 Task: Merge the cells vertically from E3 to E9.
Action: Mouse moved to (352, 221)
Screenshot: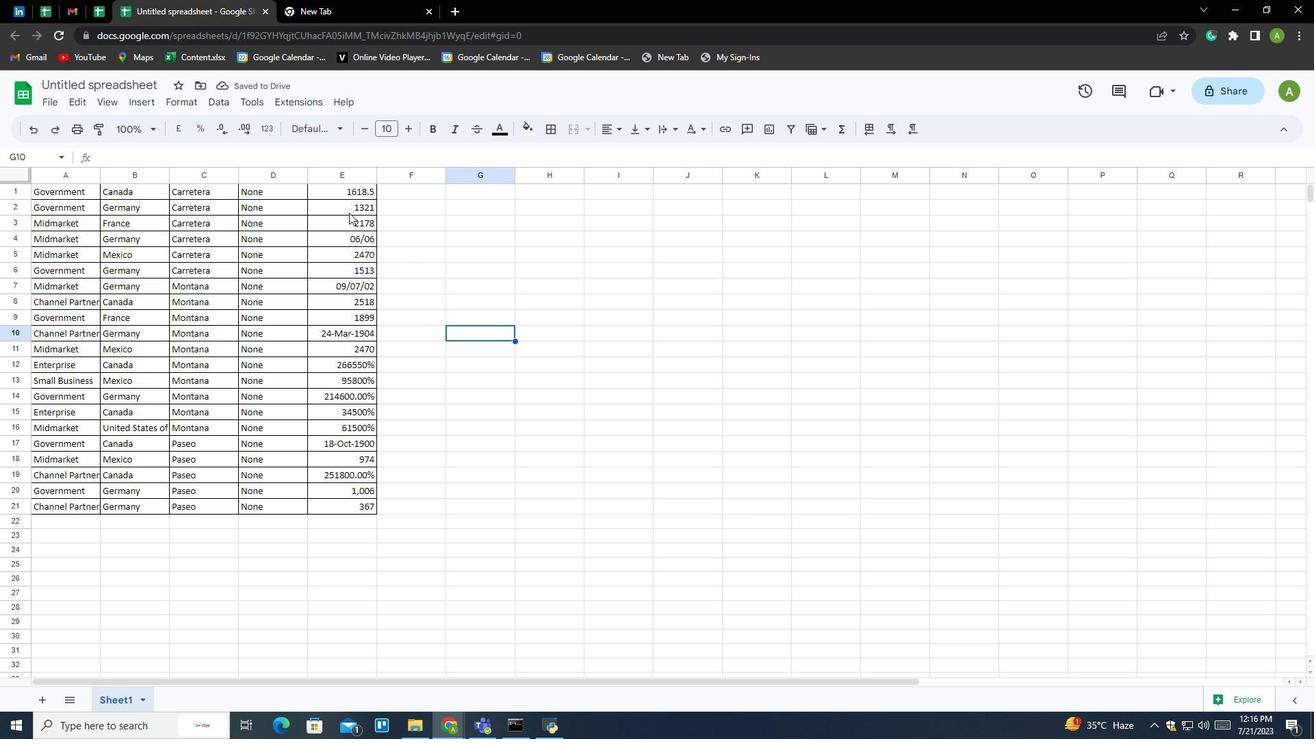 
Action: Mouse pressed left at (352, 221)
Screenshot: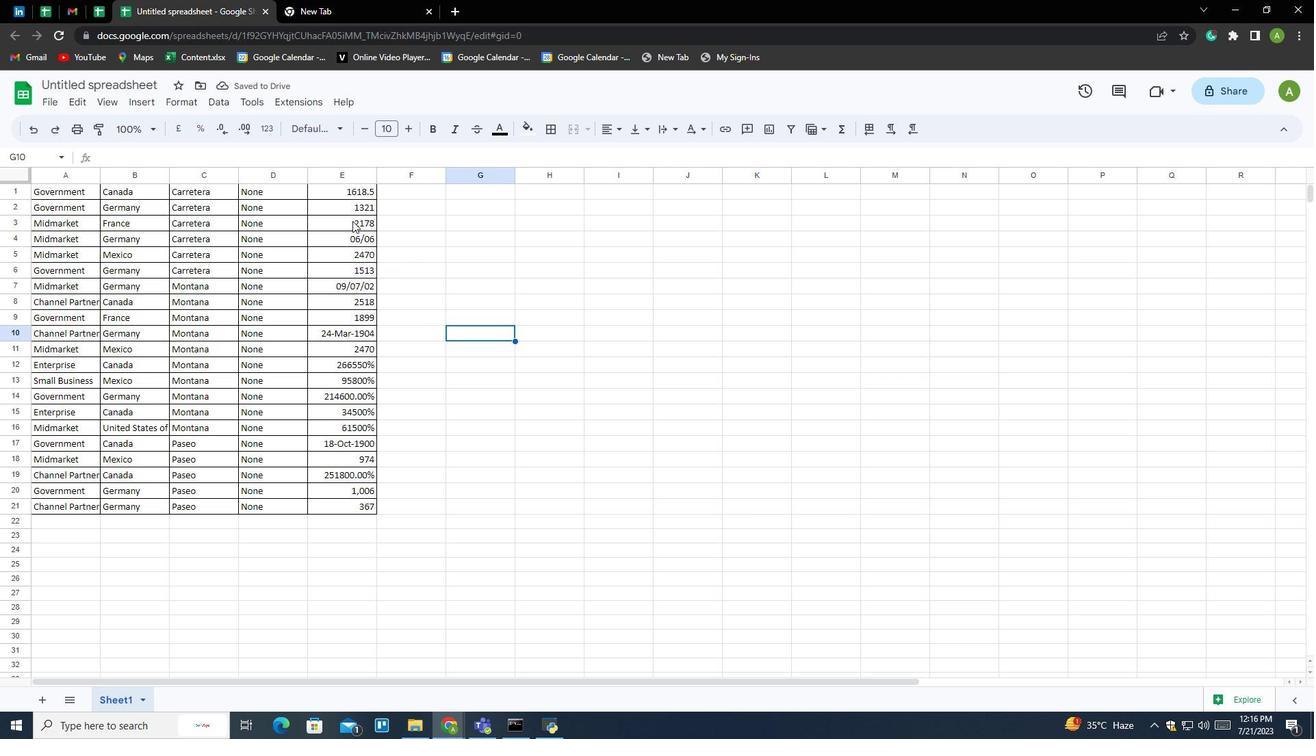 
Action: Mouse moved to (591, 129)
Screenshot: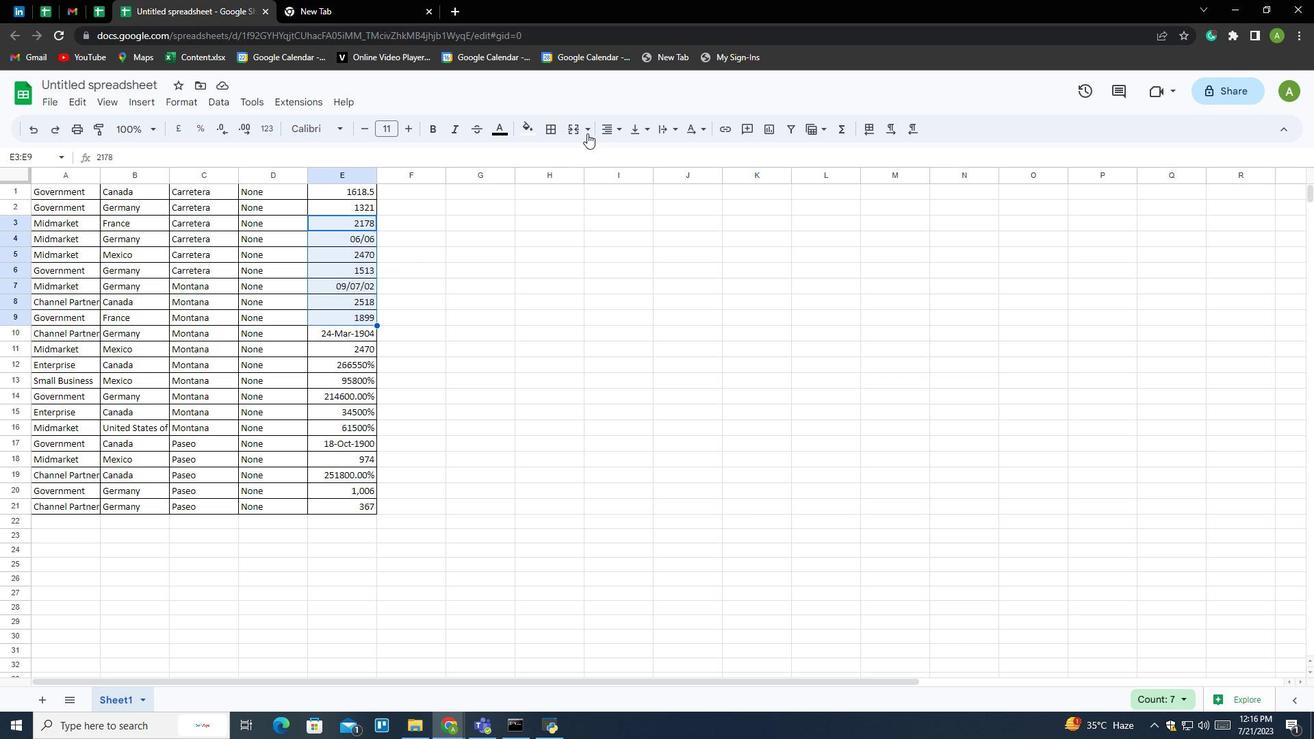 
Action: Mouse pressed left at (591, 129)
Screenshot: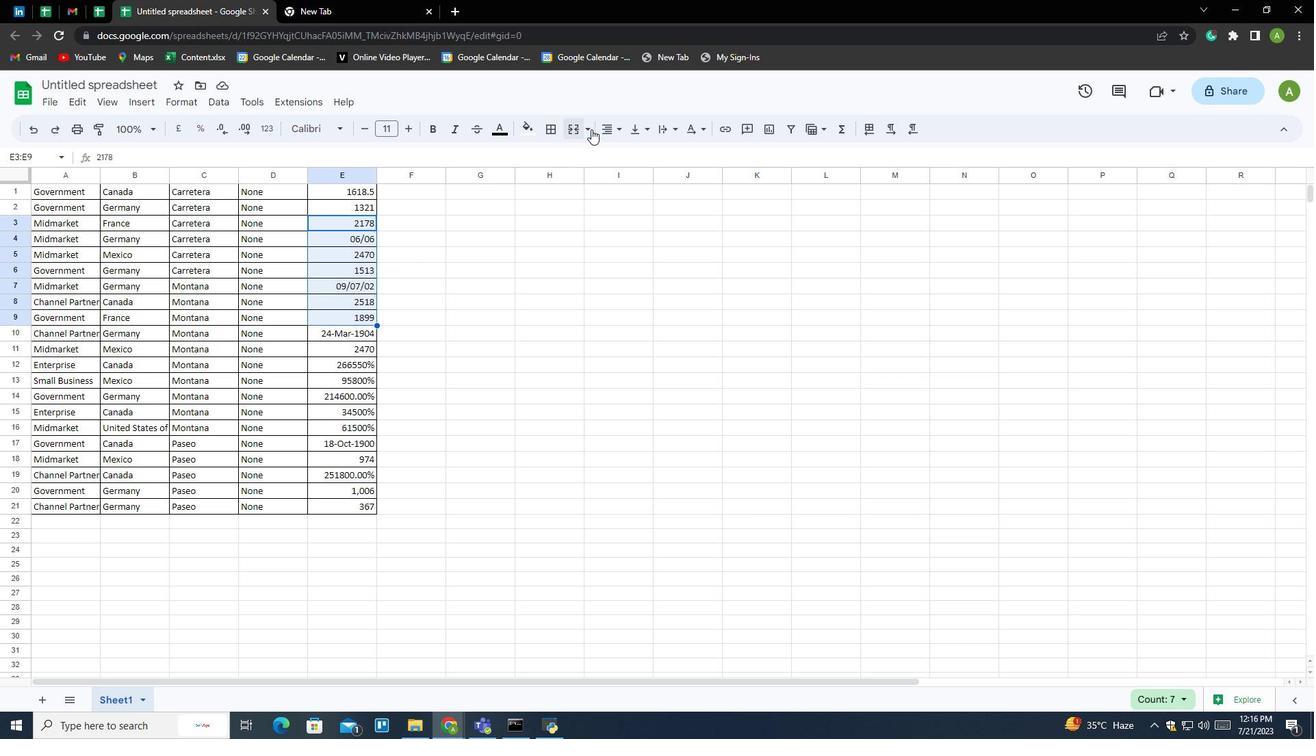 
Action: Mouse moved to (616, 172)
Screenshot: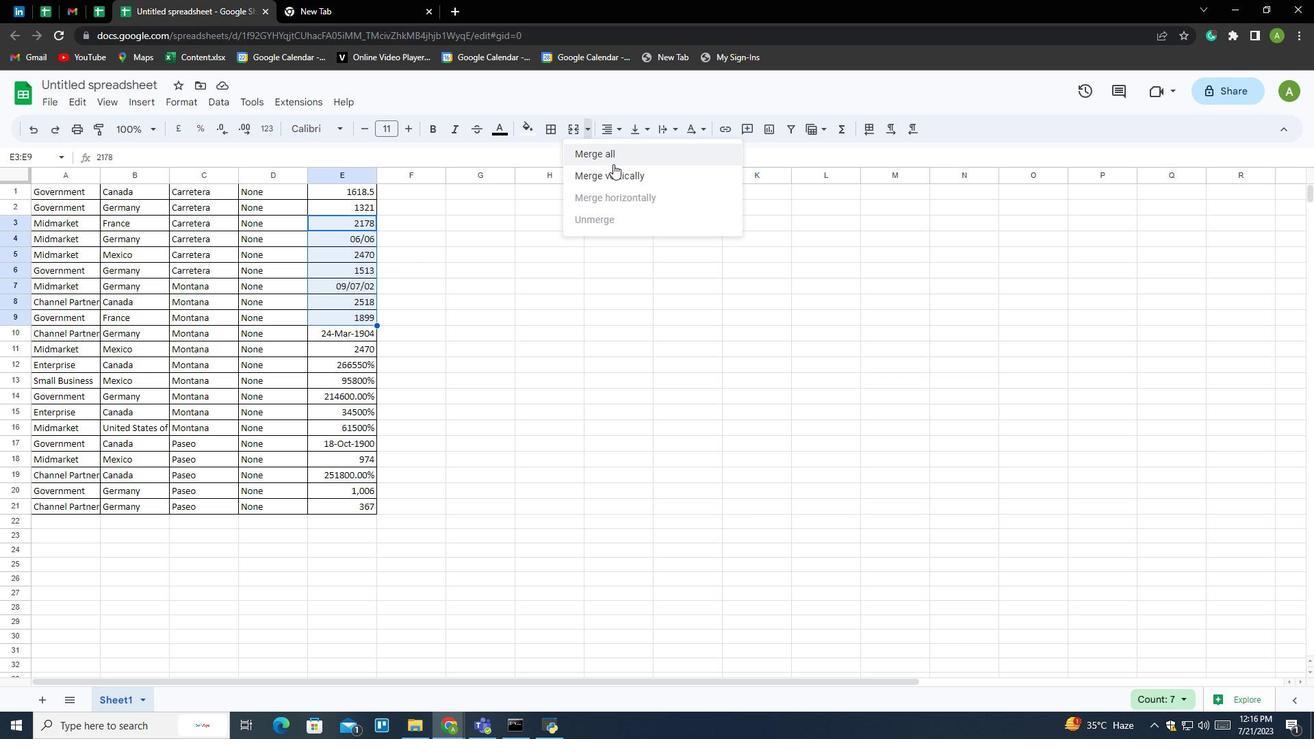
Action: Mouse pressed left at (616, 172)
Screenshot: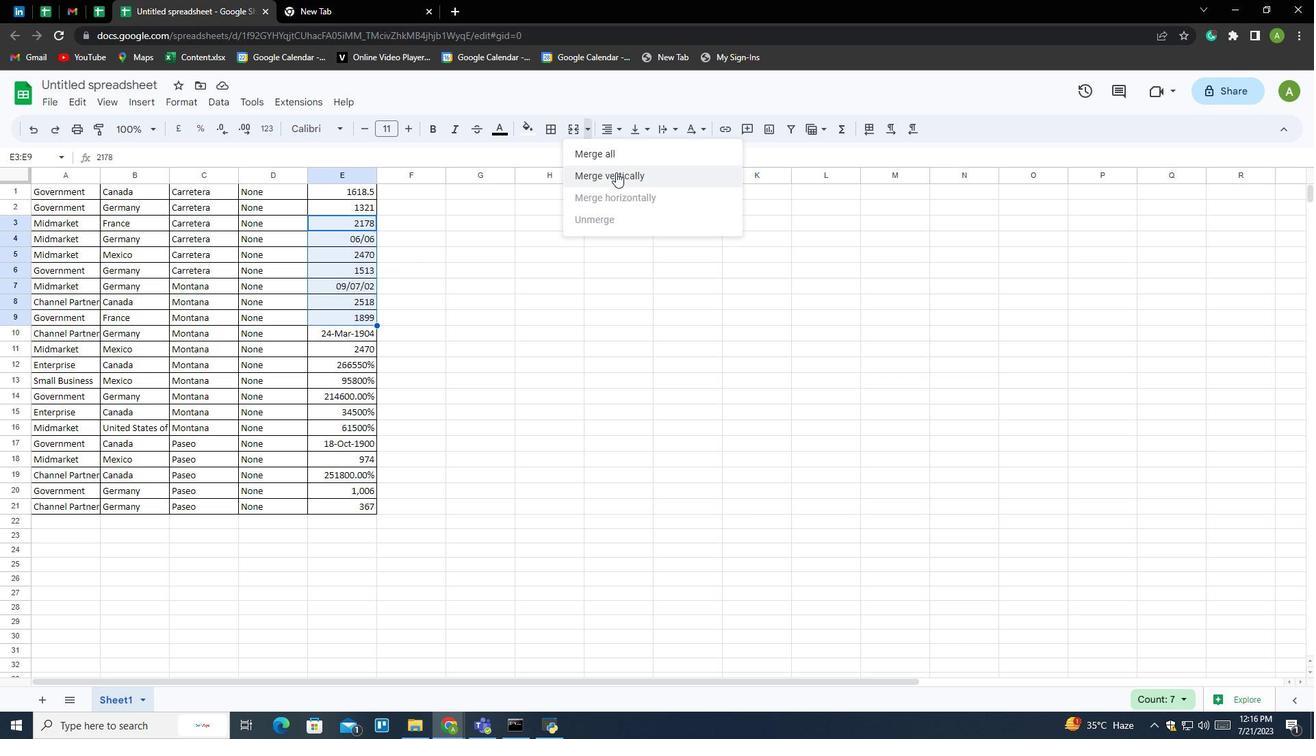 
Action: Mouse moved to (791, 452)
Screenshot: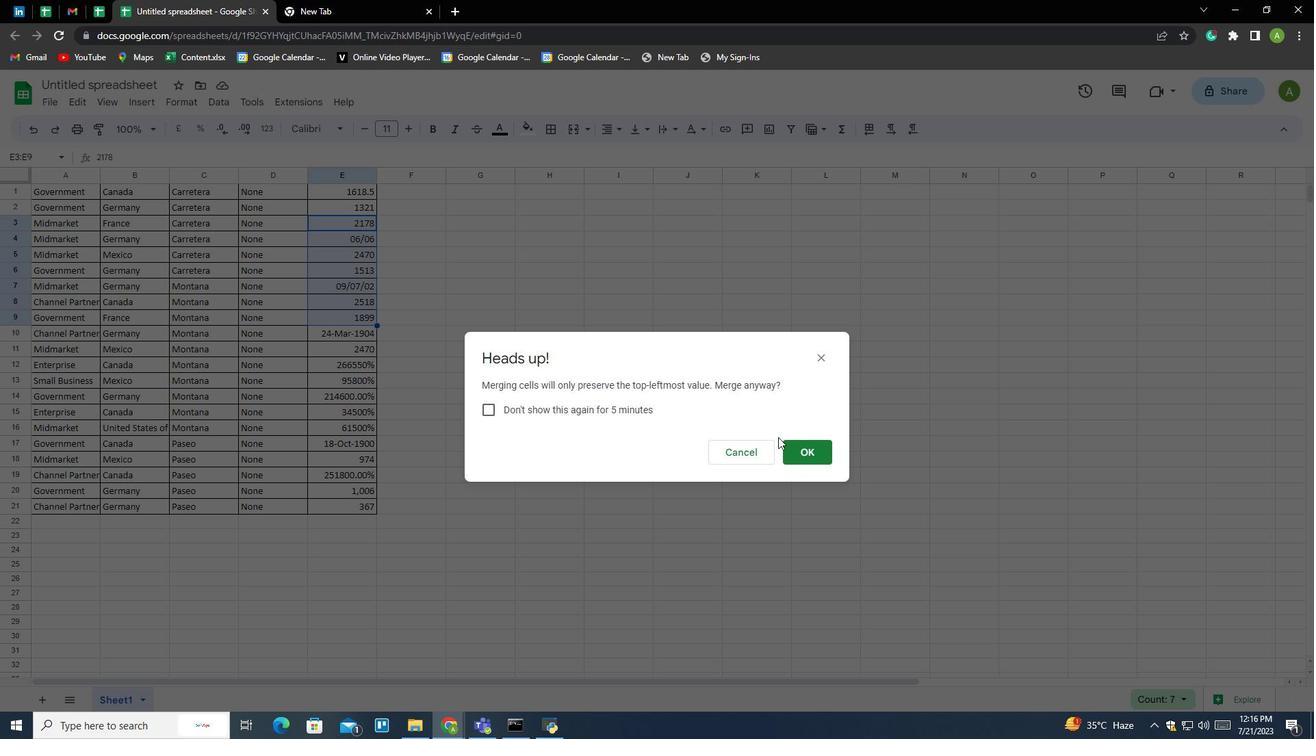 
Action: Mouse pressed left at (791, 452)
Screenshot: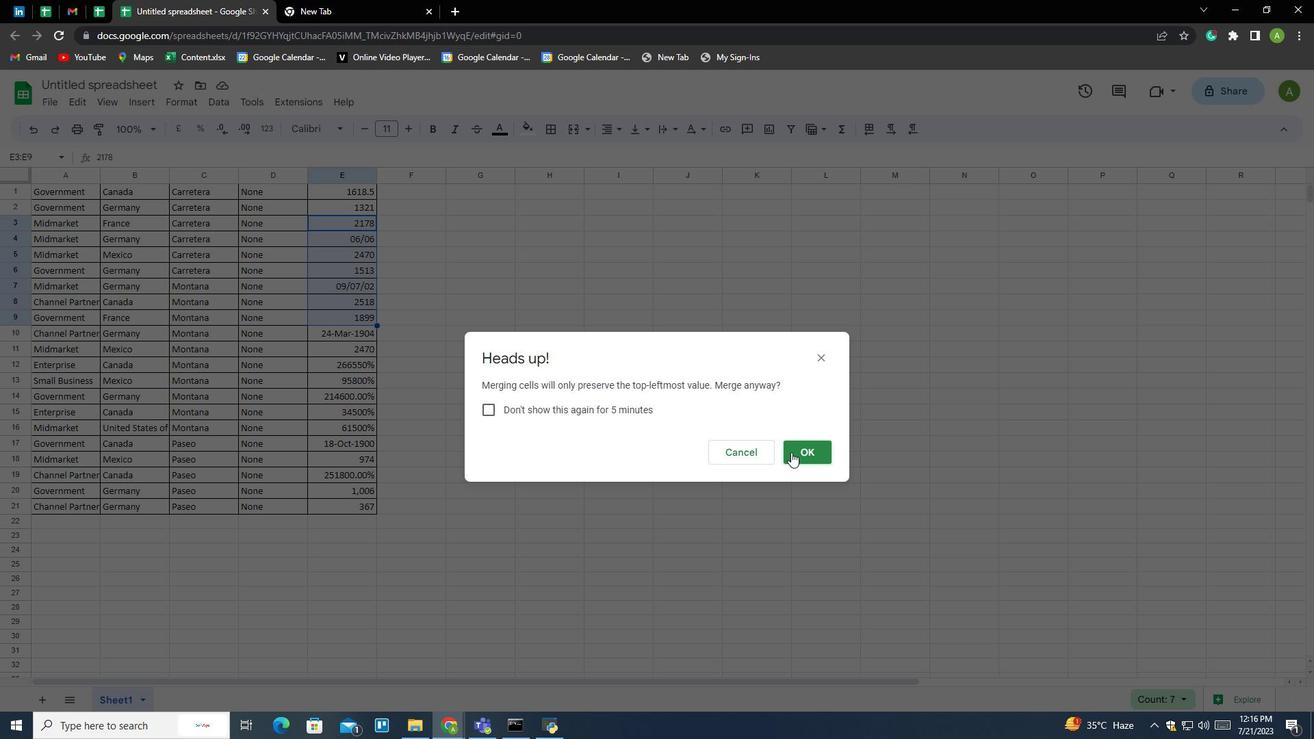 
Action: Mouse moved to (758, 441)
Screenshot: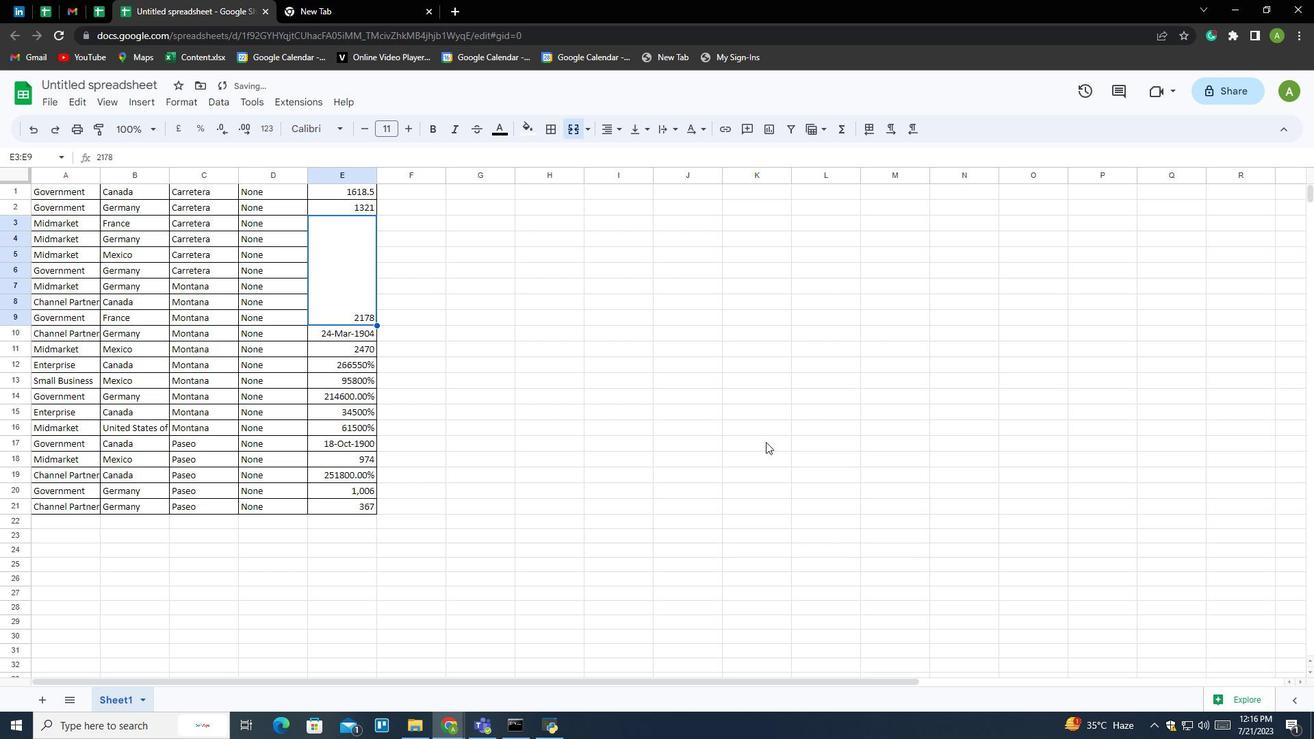 
